 Task: Select Turn Voiceover on or off
Action: Mouse moved to (180, 127)
Screenshot: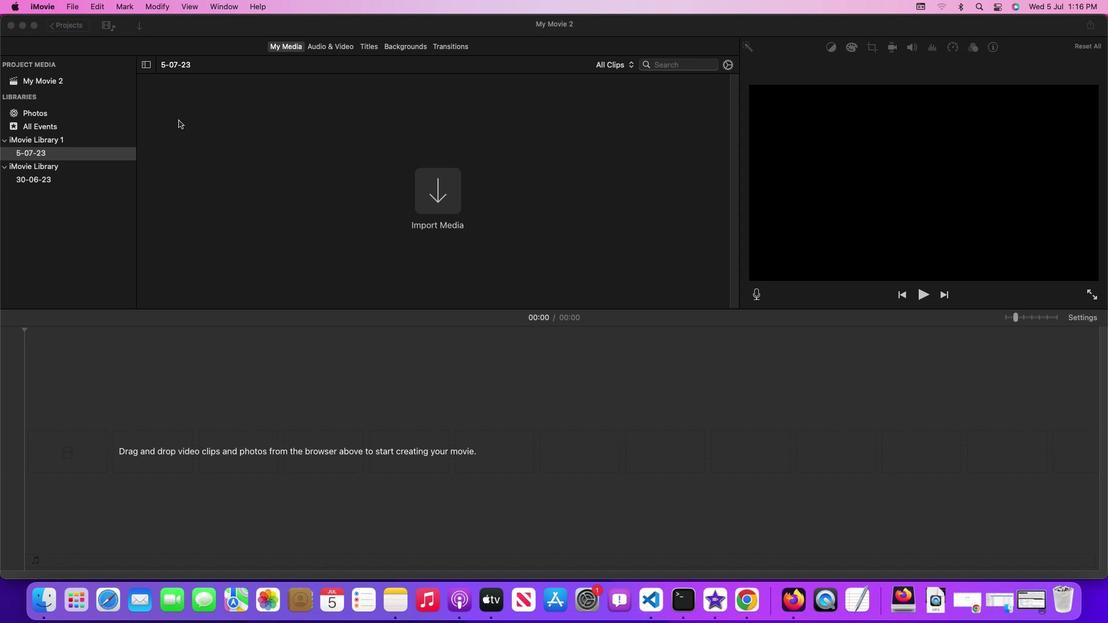 
Action: Mouse pressed left at (180, 127)
Screenshot: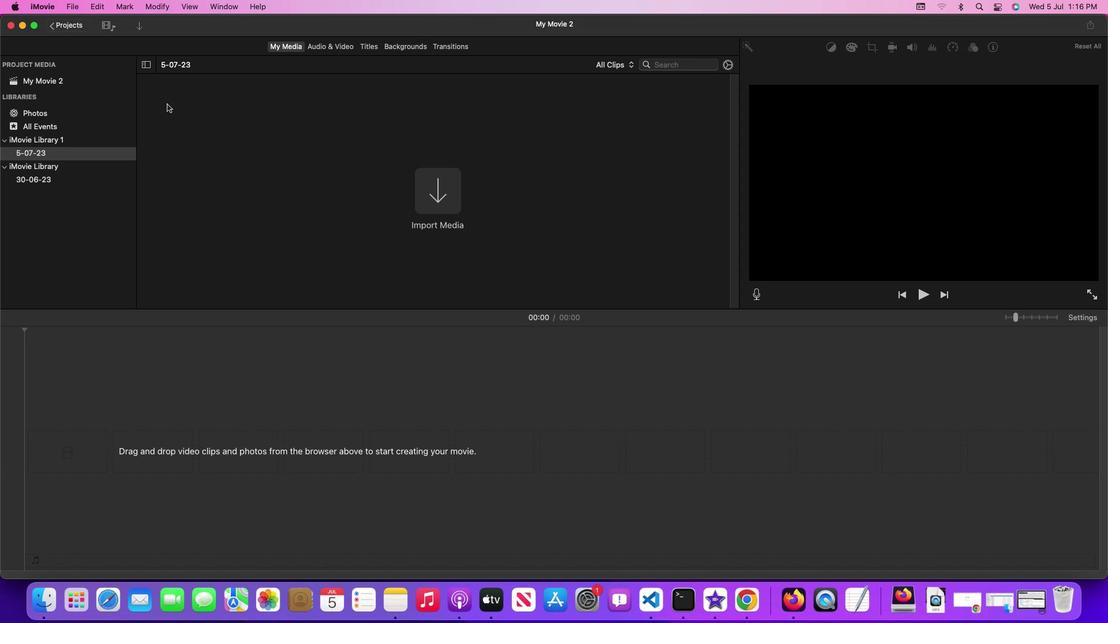
Action: Mouse moved to (42, 4)
Screenshot: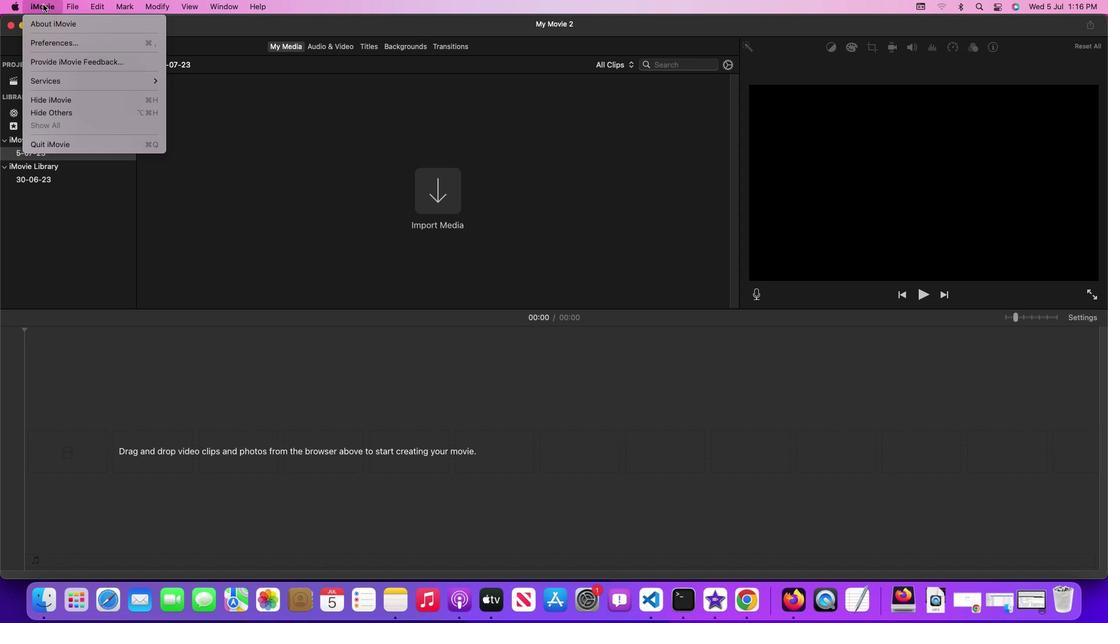 
Action: Mouse pressed left at (42, 4)
Screenshot: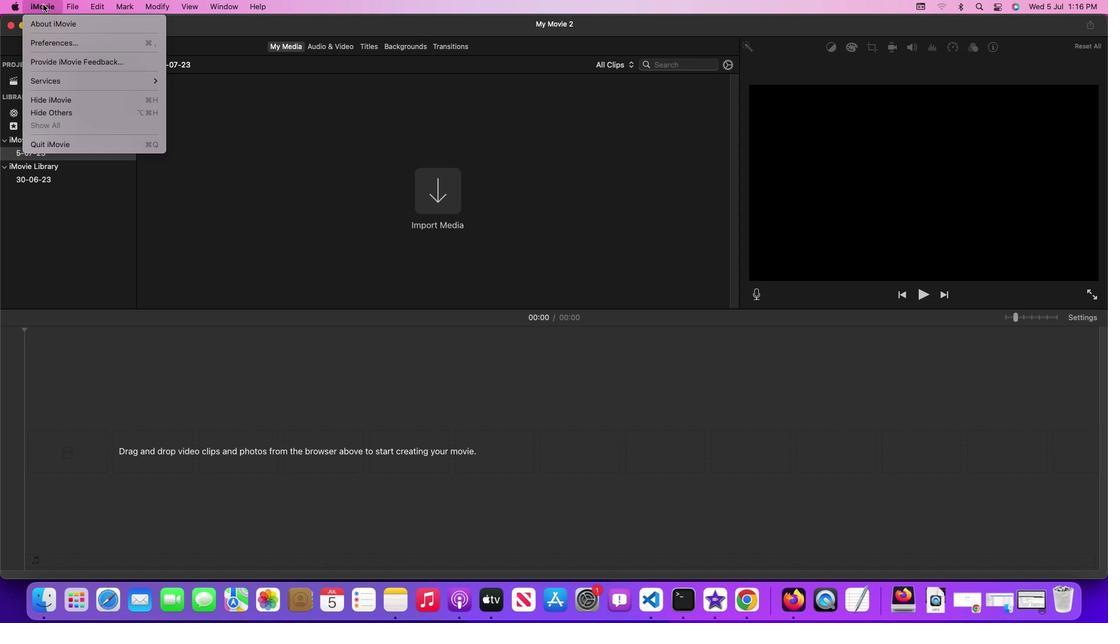
Action: Mouse moved to (188, 99)
Screenshot: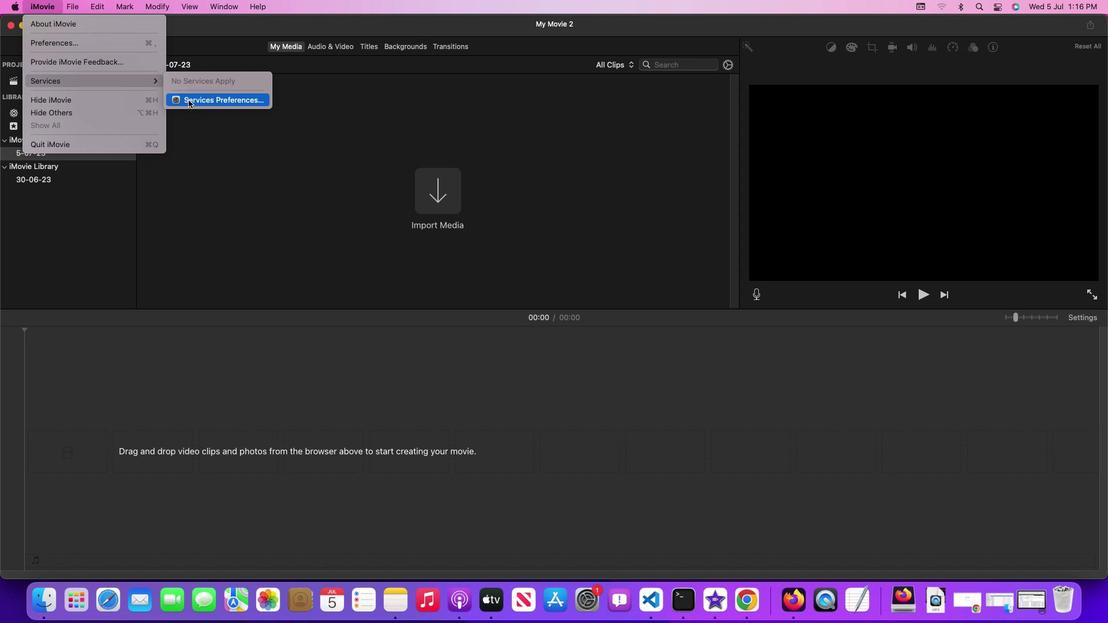 
Action: Mouse pressed left at (188, 99)
Screenshot: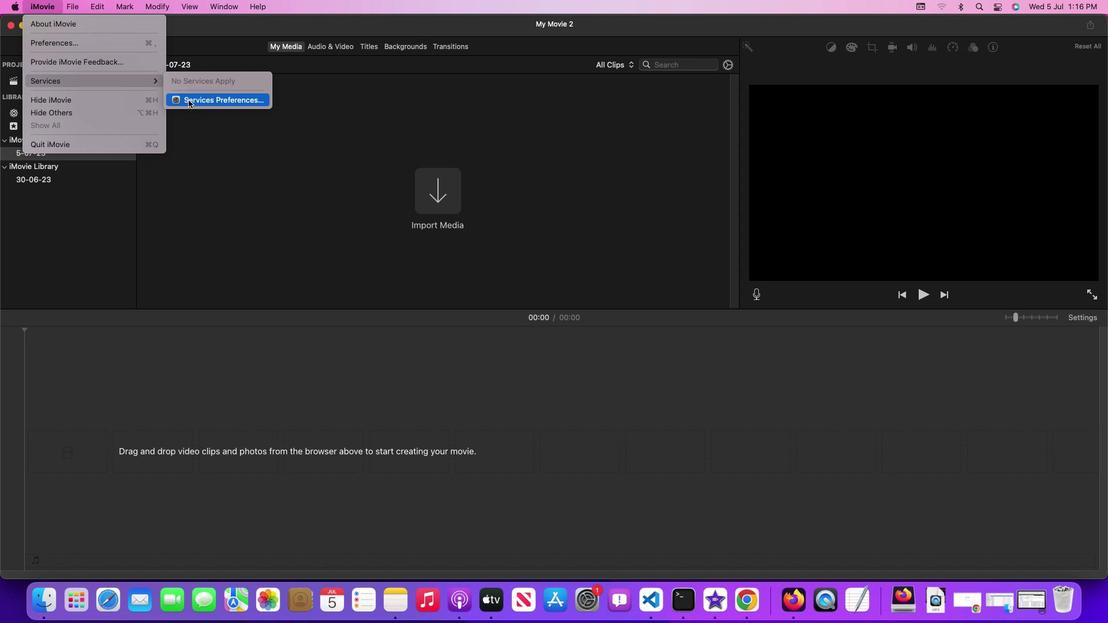 
Action: Mouse moved to (430, 176)
Screenshot: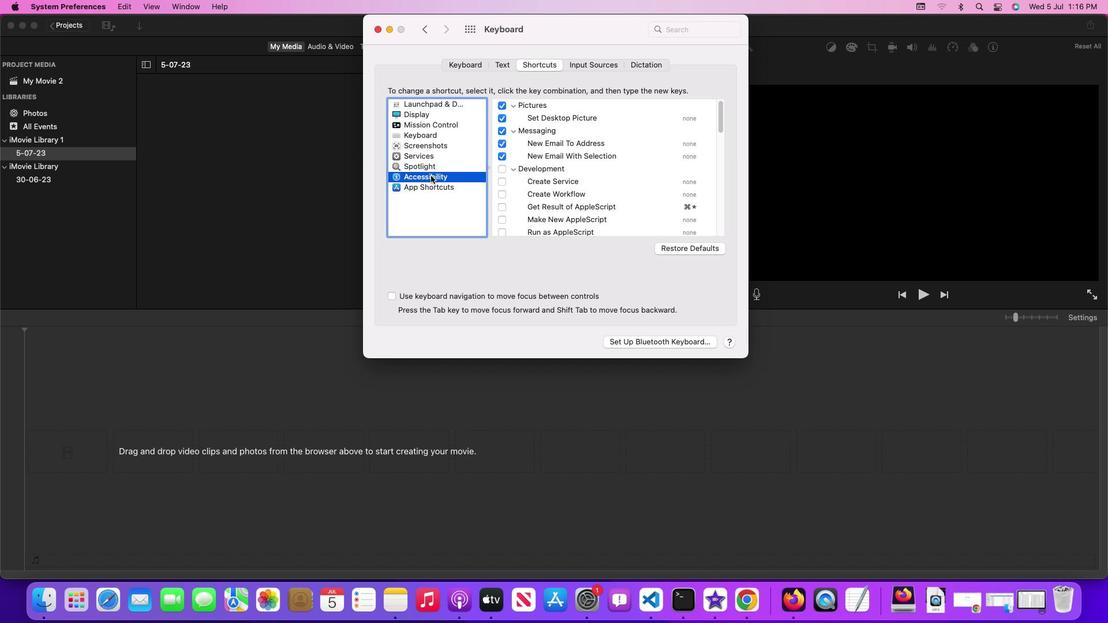
Action: Mouse pressed left at (430, 176)
Screenshot: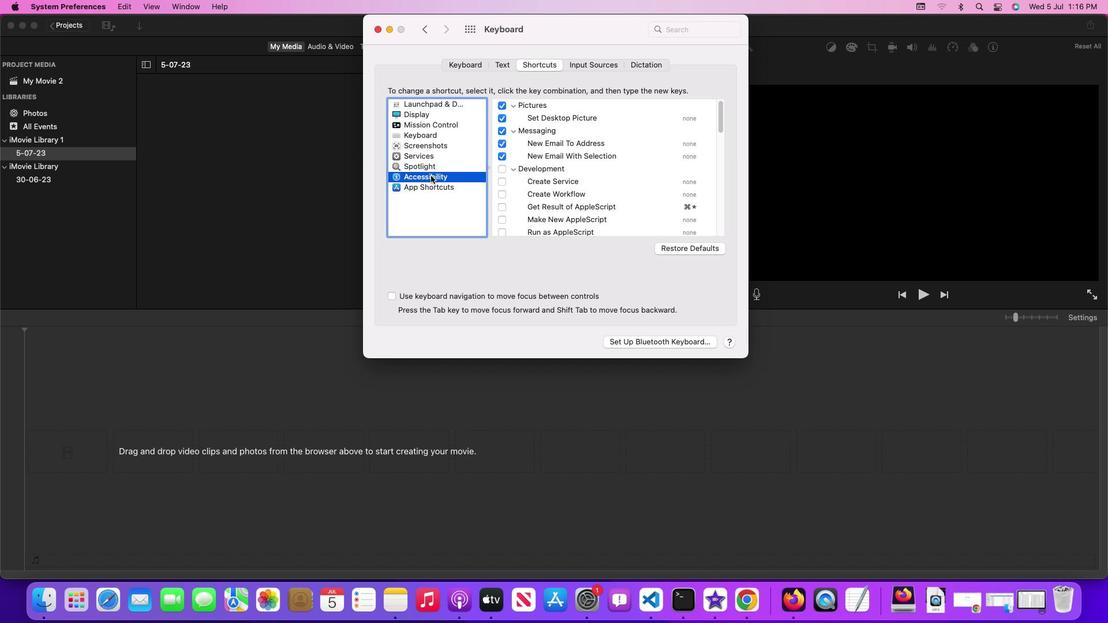 
Action: Mouse moved to (504, 206)
Screenshot: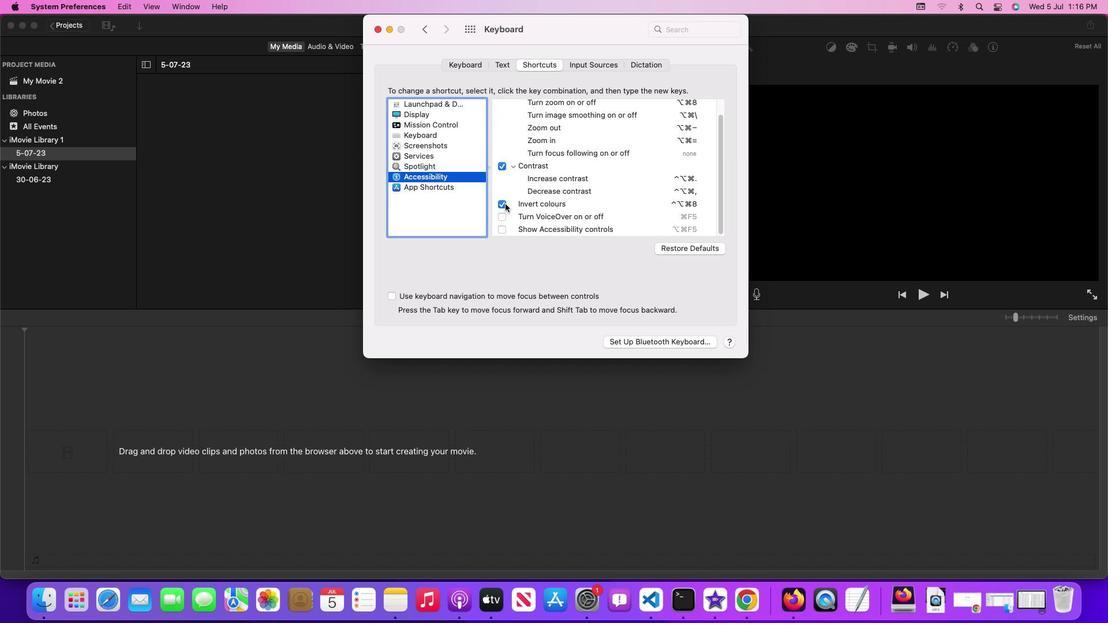
Action: Mouse scrolled (504, 206) with delta (0, 0)
Screenshot: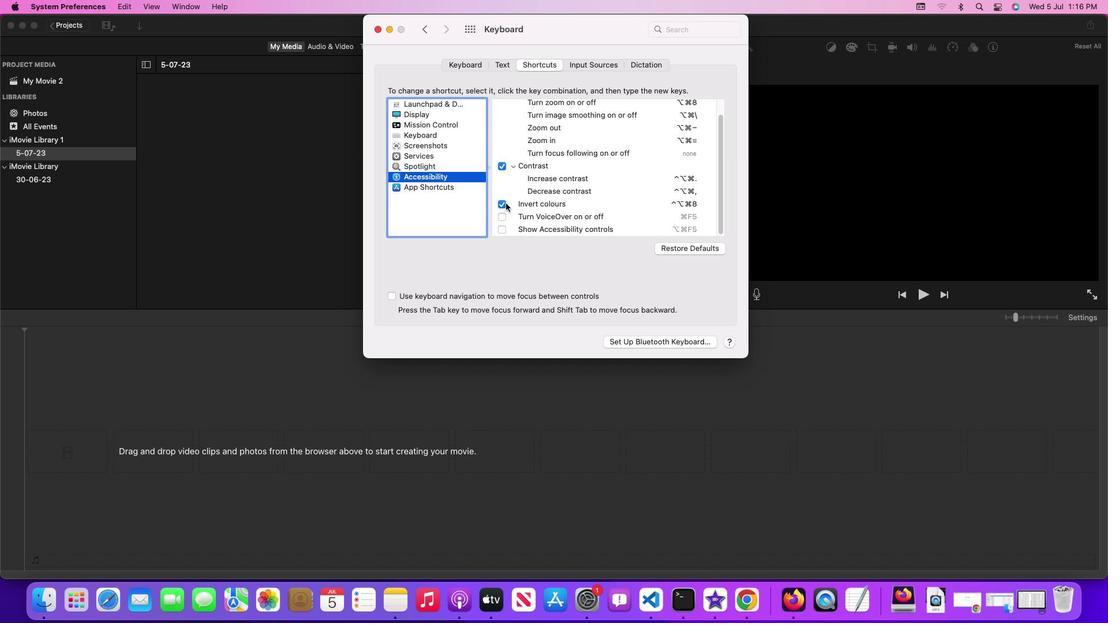 
Action: Mouse moved to (504, 206)
Screenshot: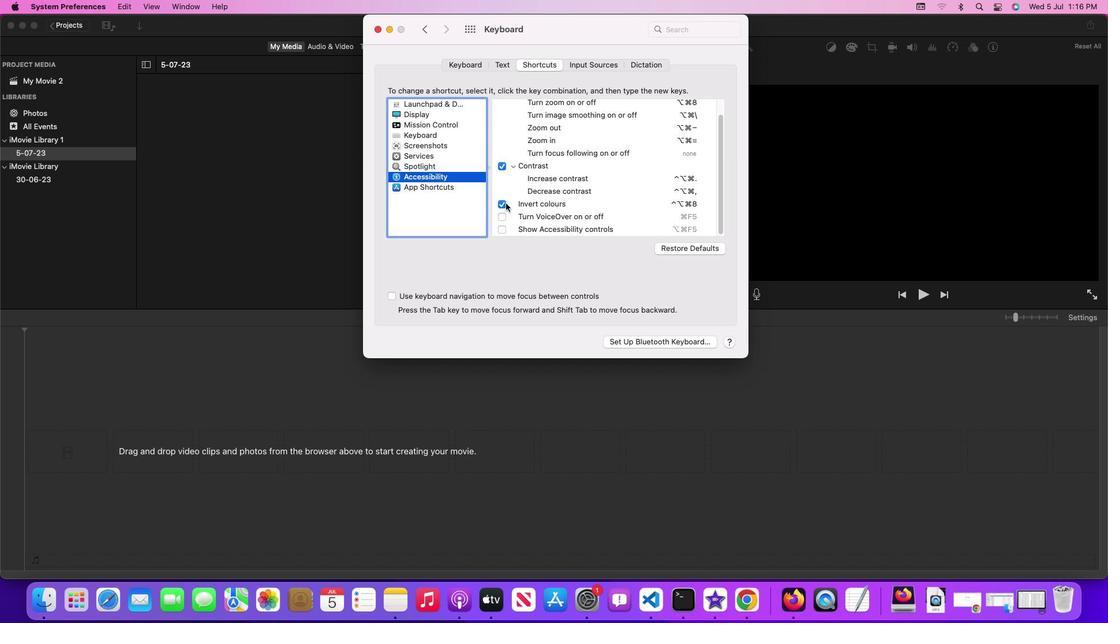 
Action: Mouse scrolled (504, 206) with delta (0, 0)
Screenshot: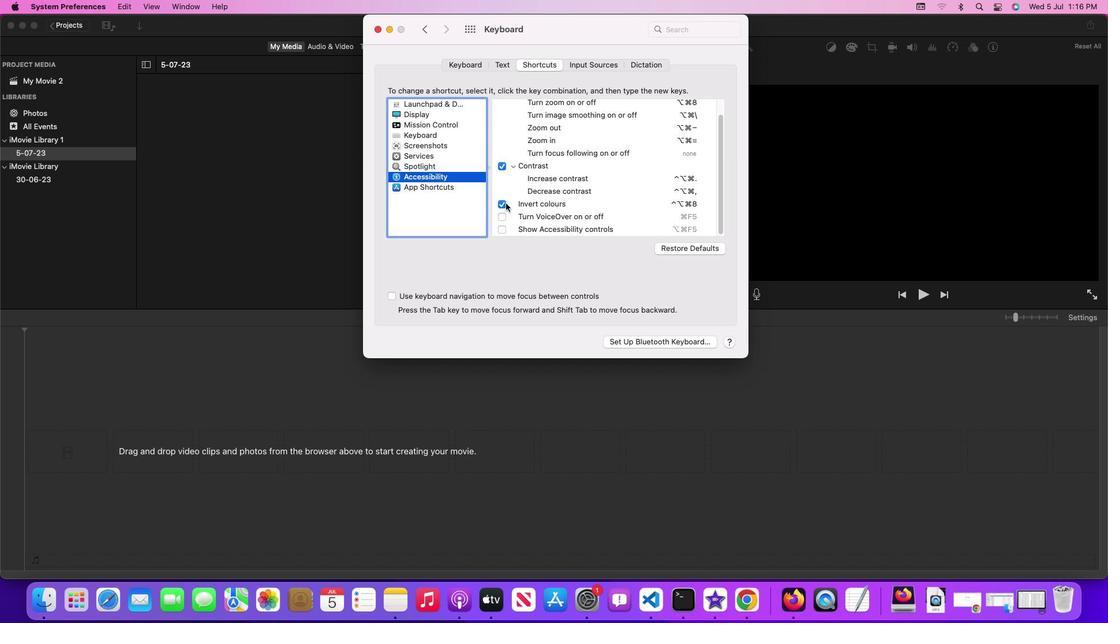 
Action: Mouse moved to (504, 206)
Screenshot: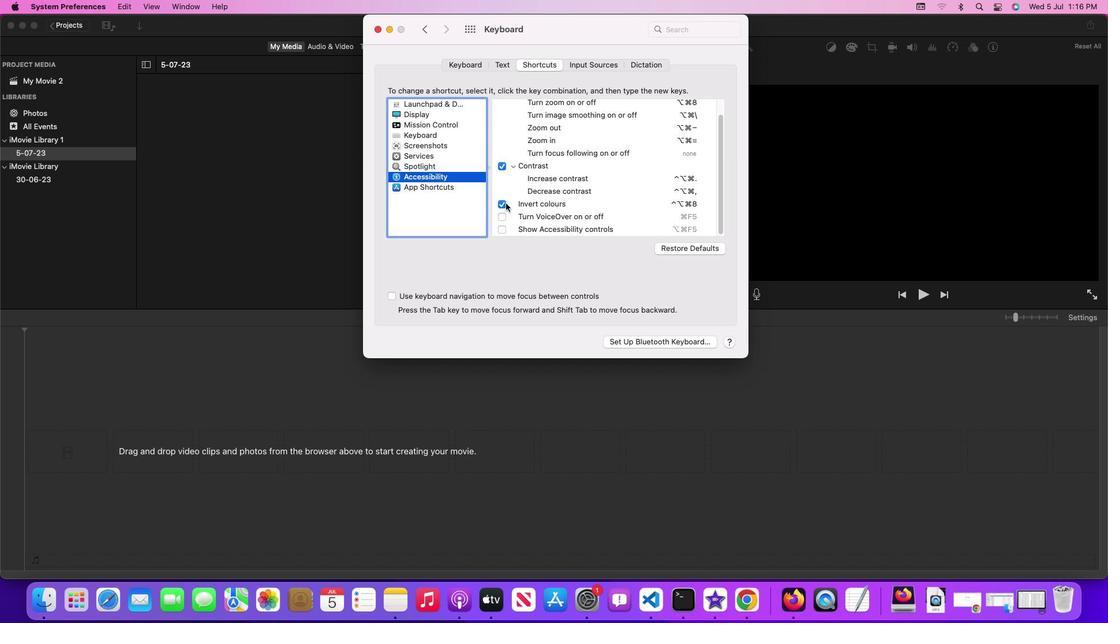 
Action: Mouse scrolled (504, 206) with delta (0, -1)
Screenshot: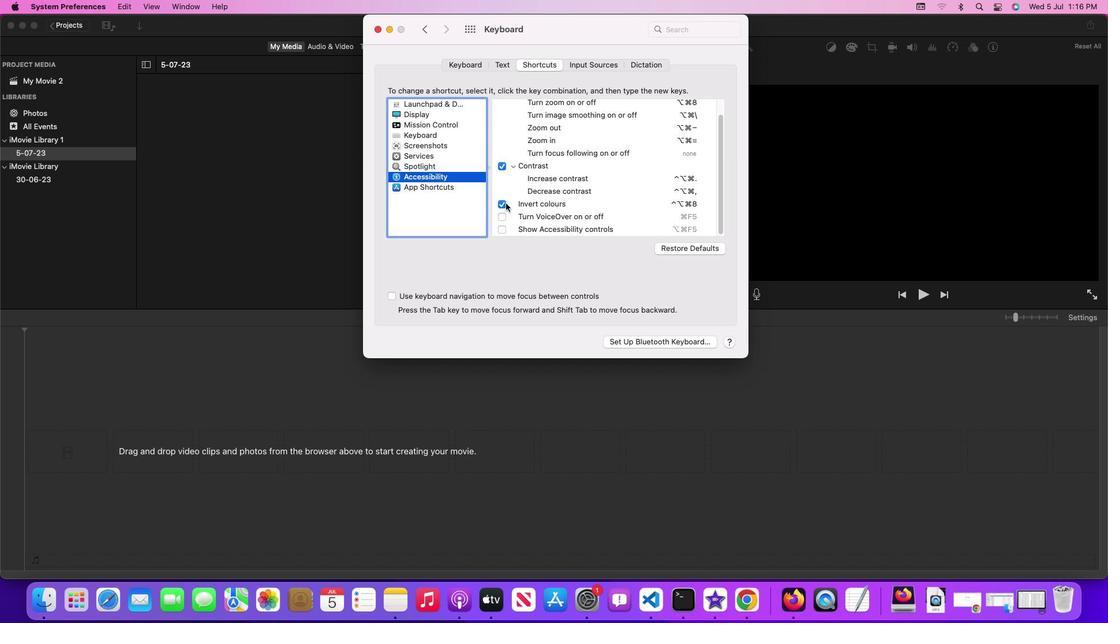 
Action: Mouse moved to (505, 204)
Screenshot: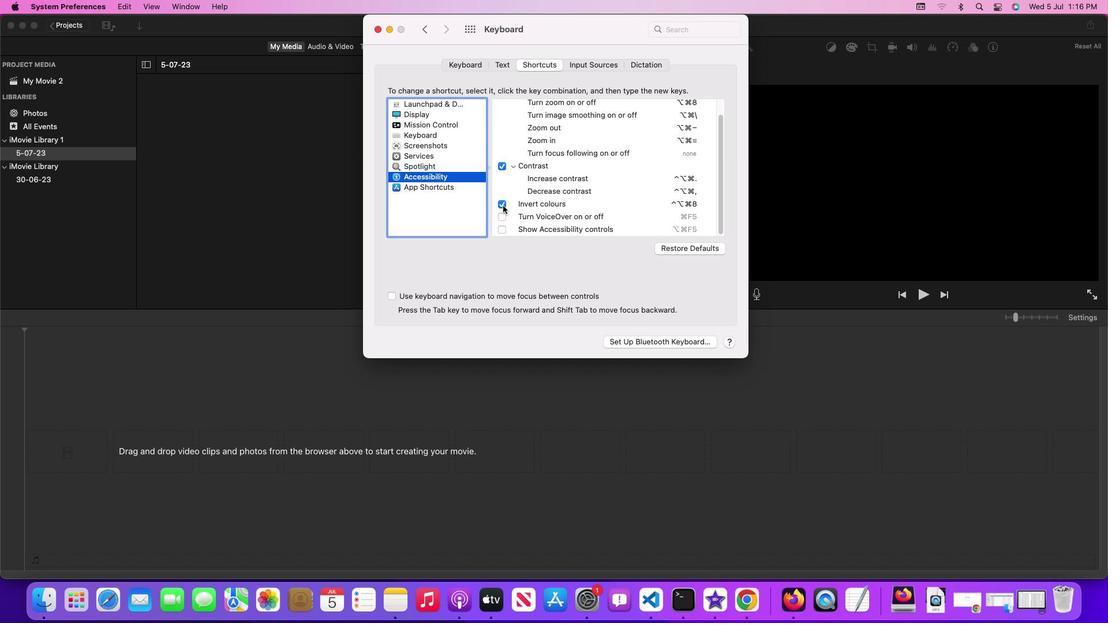 
Action: Mouse scrolled (505, 204) with delta (0, -2)
Screenshot: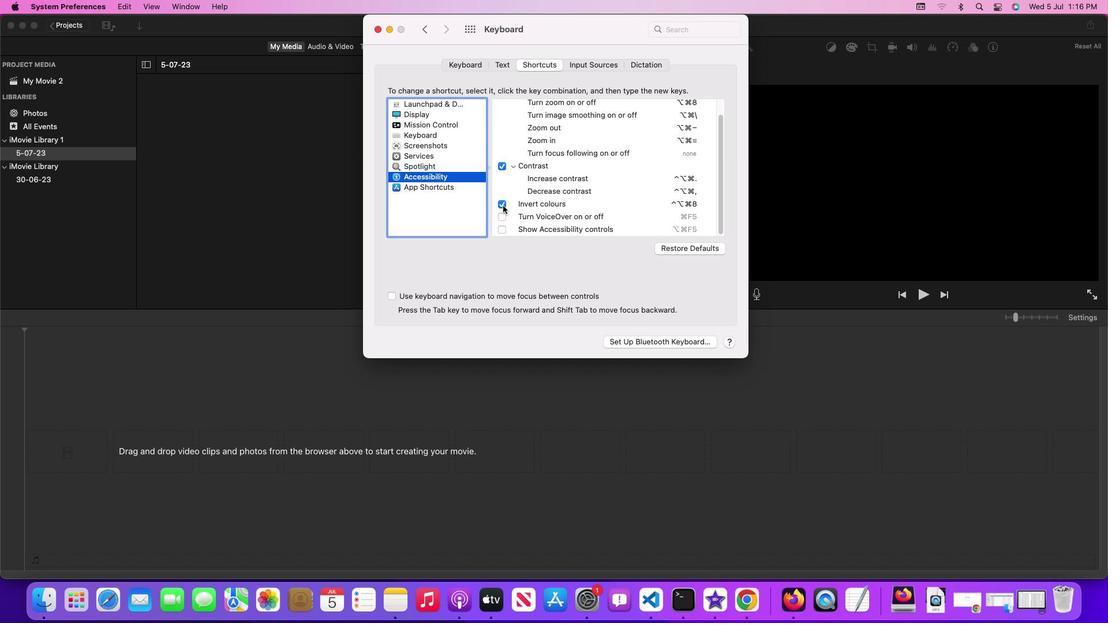 
Action: Mouse moved to (502, 215)
Screenshot: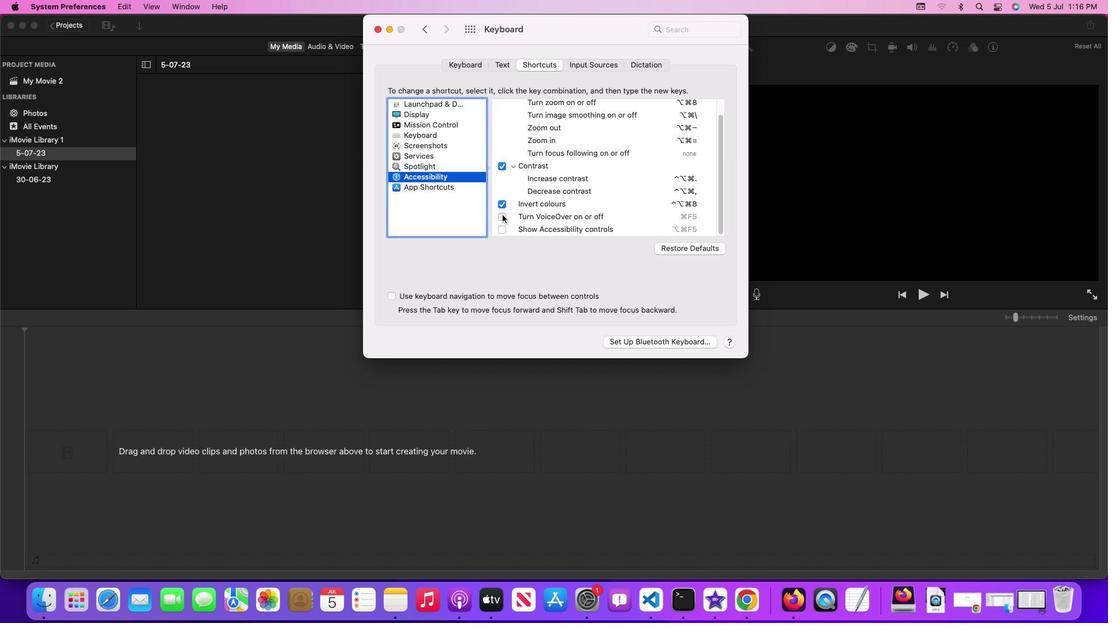 
Action: Mouse pressed left at (502, 215)
Screenshot: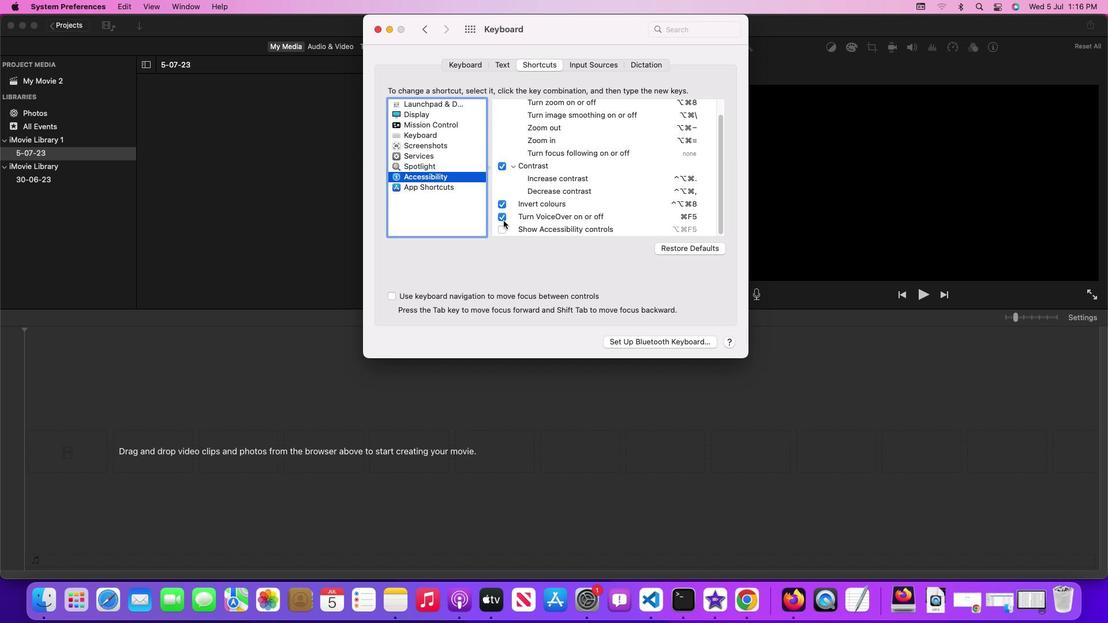 
Action: Mouse moved to (519, 262)
Screenshot: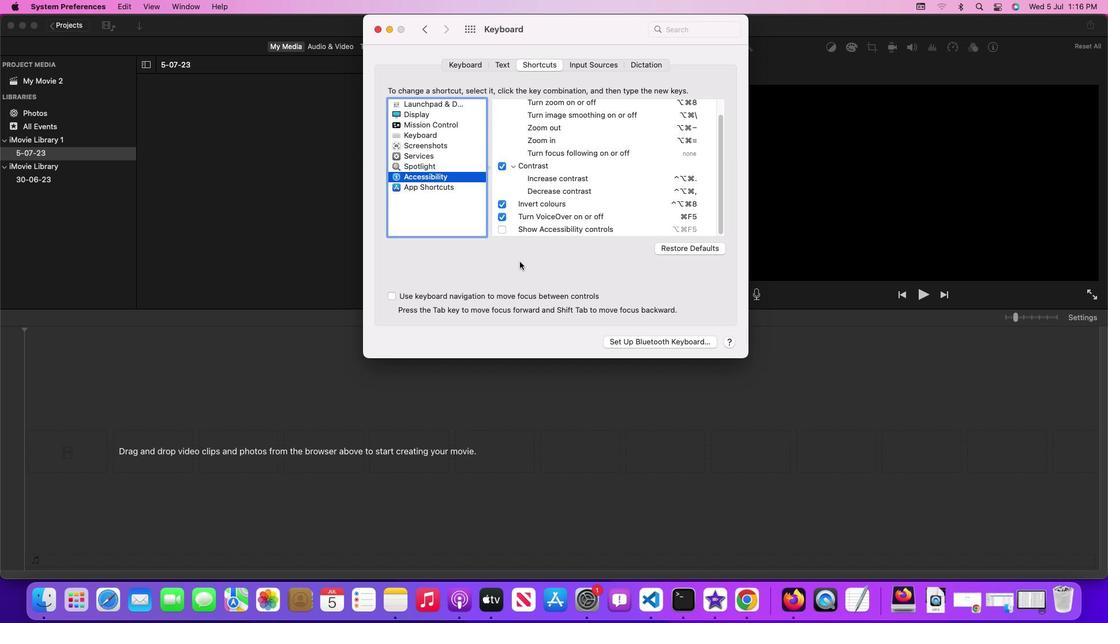 
